 Task: Search one way flight ticket for 3 adults in first from Corpus Christi: Corpus Christi International Airport to Rockford: Chicago Rockford International Airport(was Northwest Chicagoland Regional Airport At Rockford) on 5-1-2023. Choice of flights is Sun country airlines. Number of bags: 1 carry on bag. Price is upto 55000. Outbound departure time preference is 23:00.
Action: Mouse moved to (182, 270)
Screenshot: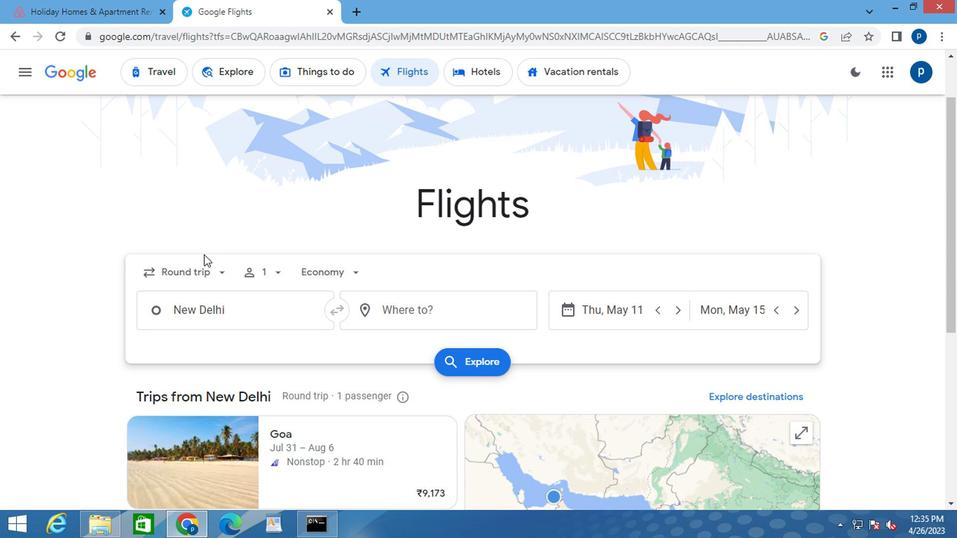 
Action: Mouse pressed left at (182, 270)
Screenshot: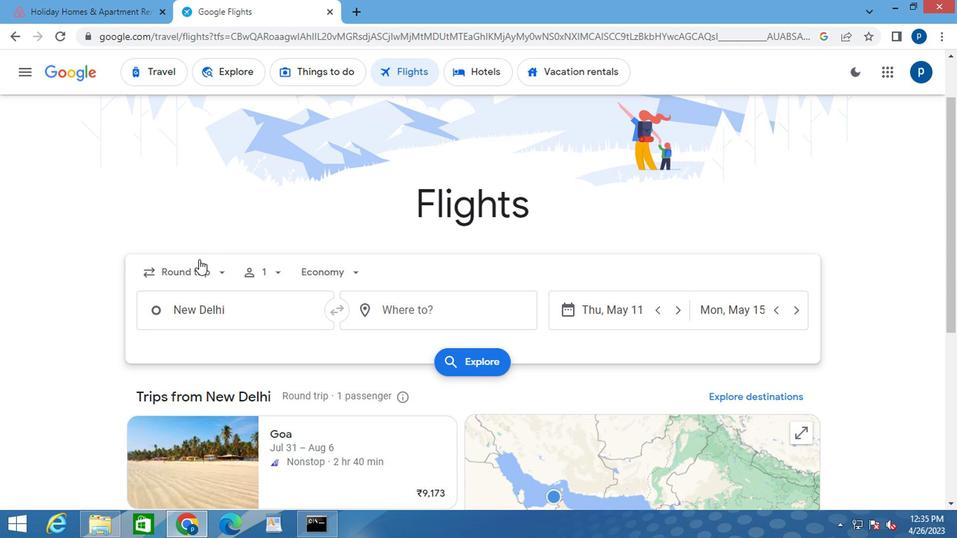 
Action: Mouse moved to (189, 333)
Screenshot: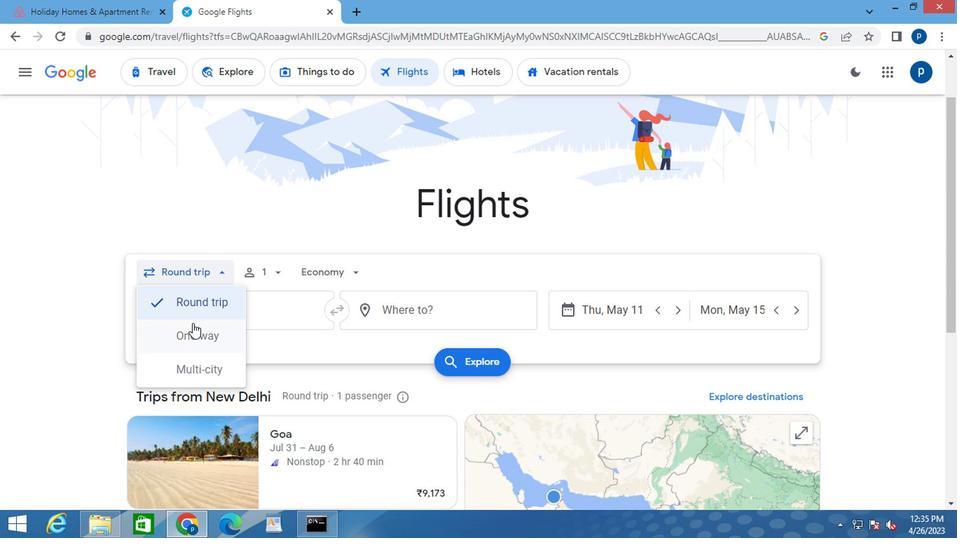 
Action: Mouse pressed left at (189, 333)
Screenshot: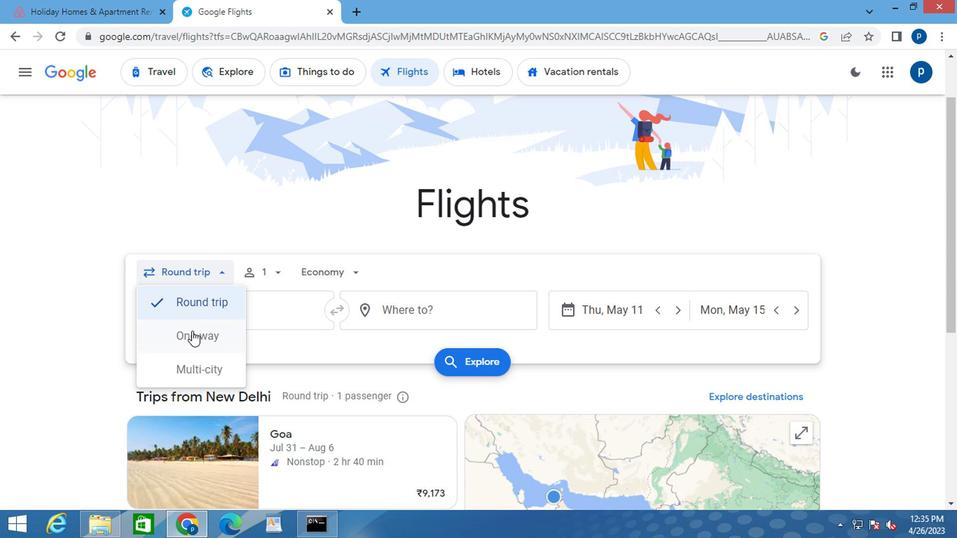 
Action: Mouse moved to (267, 277)
Screenshot: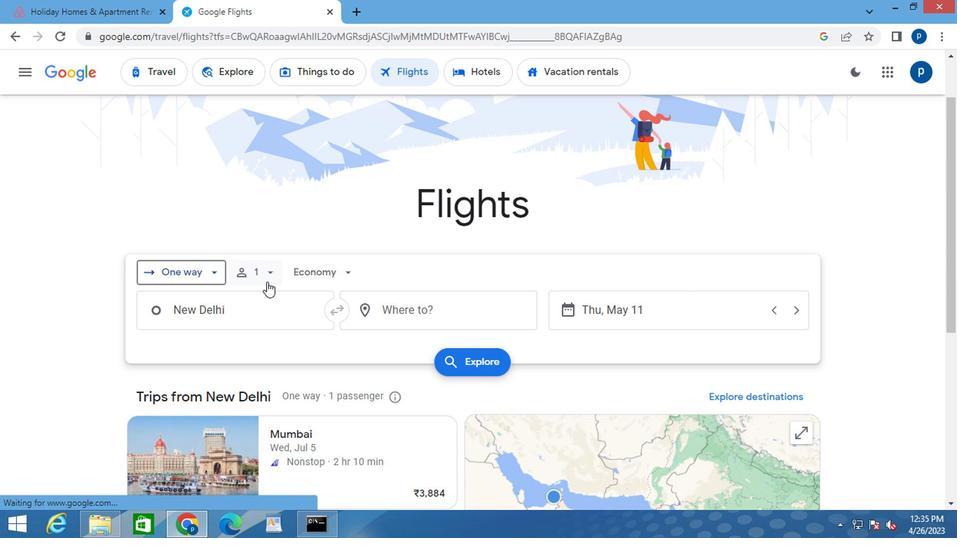 
Action: Mouse pressed left at (267, 277)
Screenshot: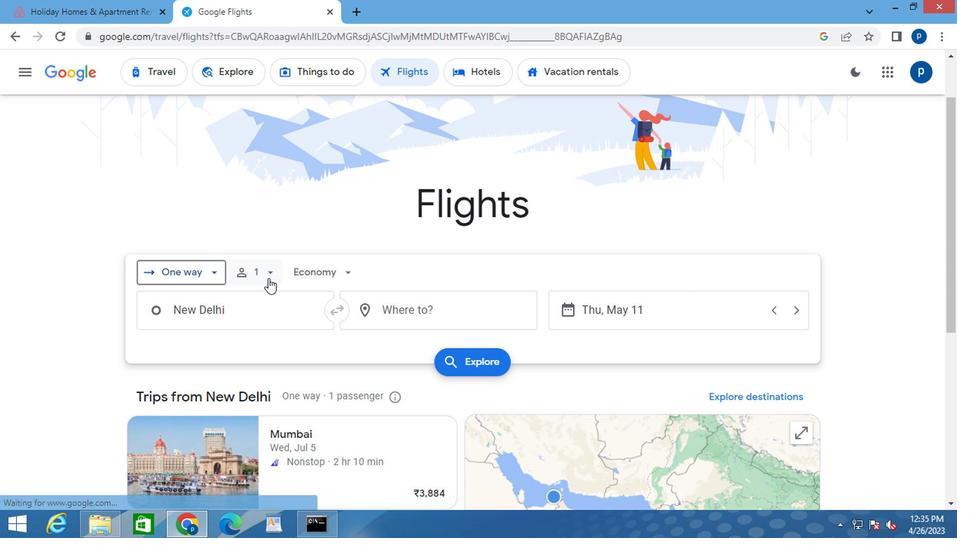 
Action: Mouse moved to (369, 312)
Screenshot: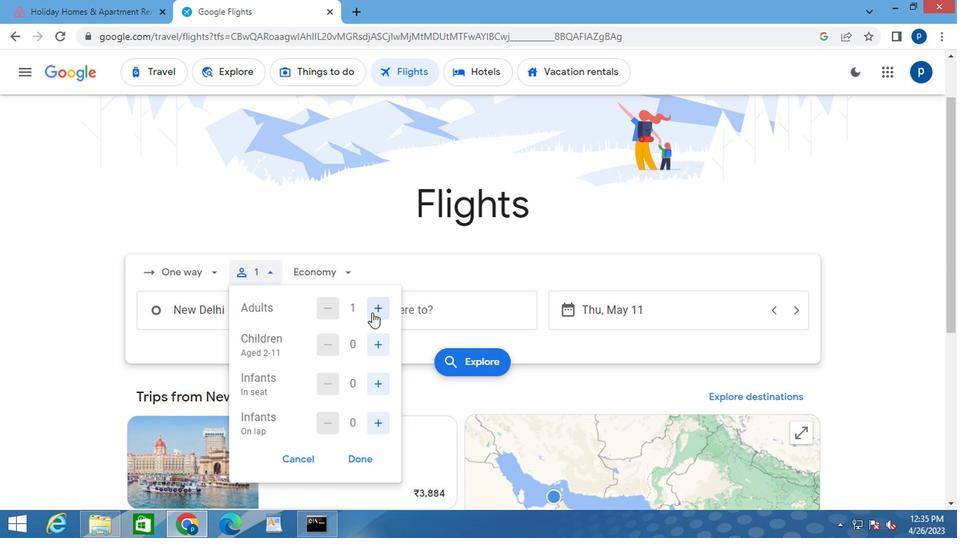 
Action: Mouse pressed left at (369, 312)
Screenshot: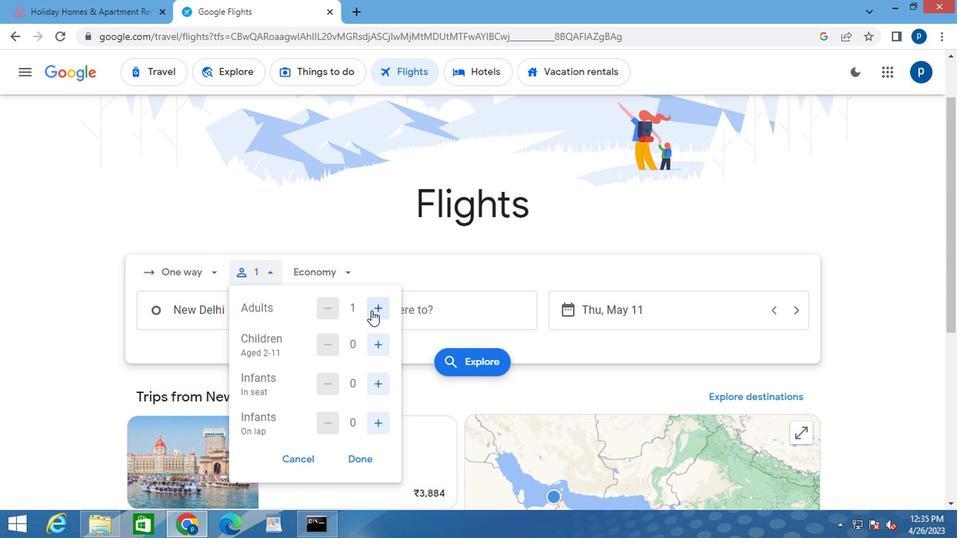 
Action: Mouse pressed left at (369, 312)
Screenshot: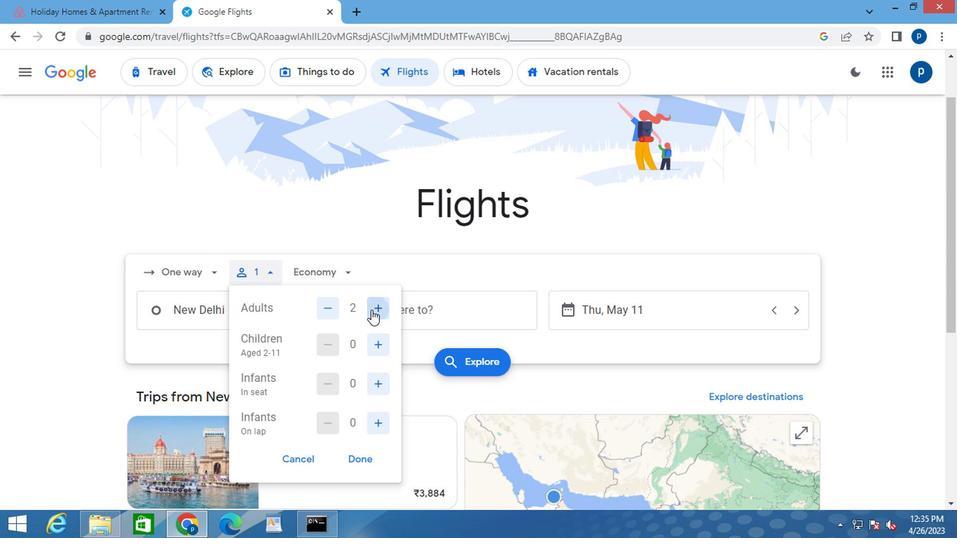 
Action: Mouse moved to (355, 458)
Screenshot: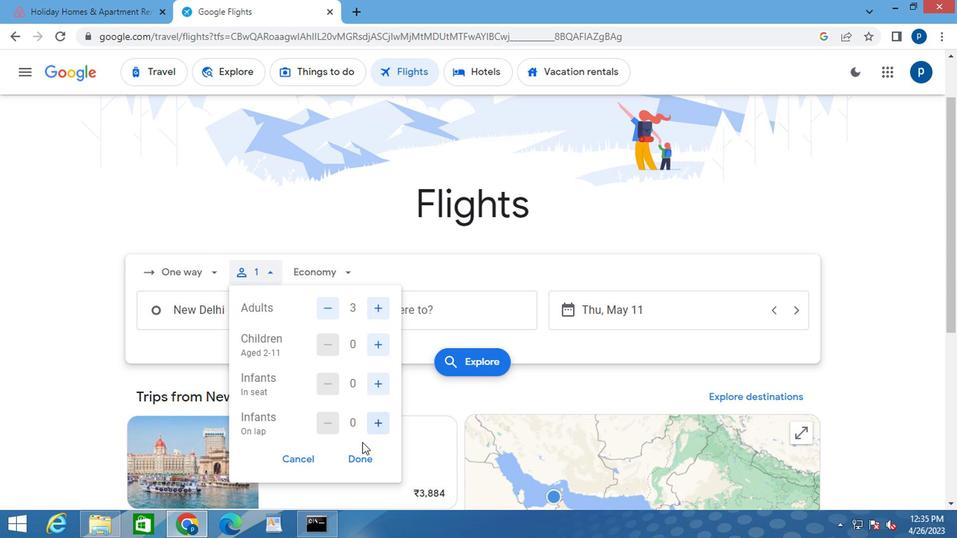 
Action: Mouse pressed left at (355, 458)
Screenshot: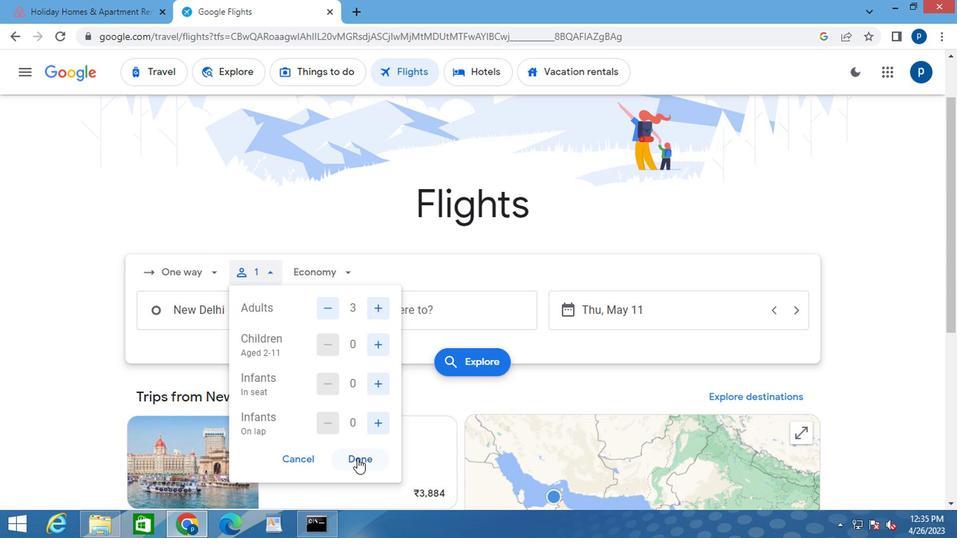 
Action: Mouse moved to (329, 269)
Screenshot: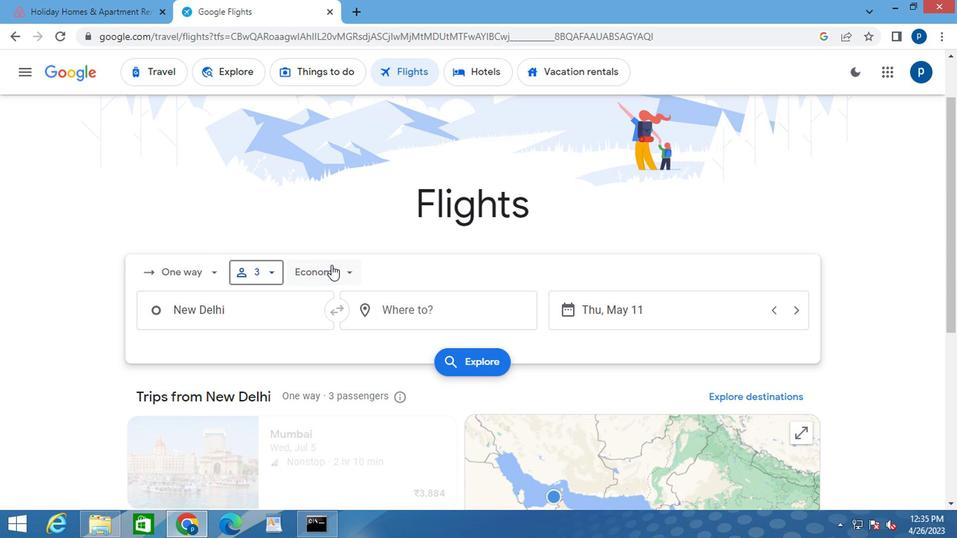 
Action: Mouse pressed left at (329, 269)
Screenshot: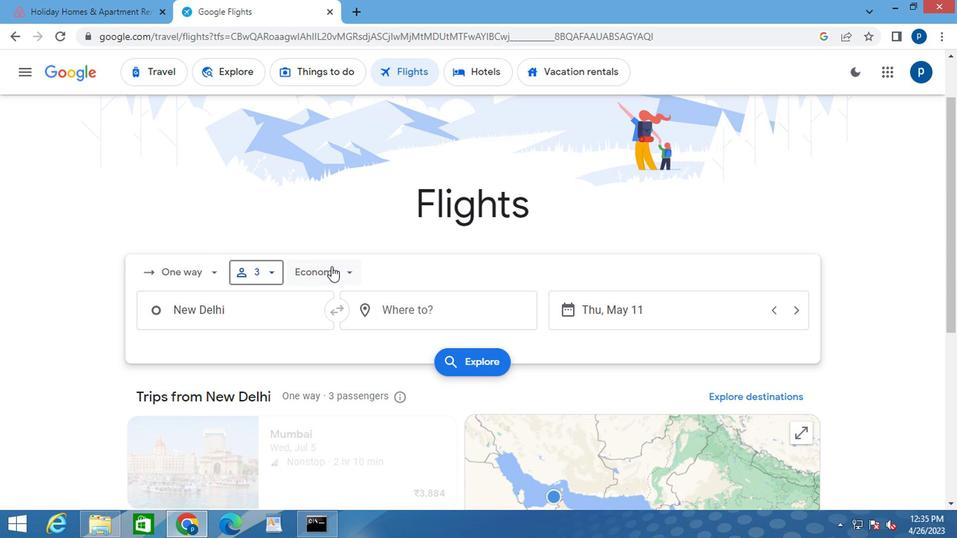 
Action: Mouse moved to (331, 406)
Screenshot: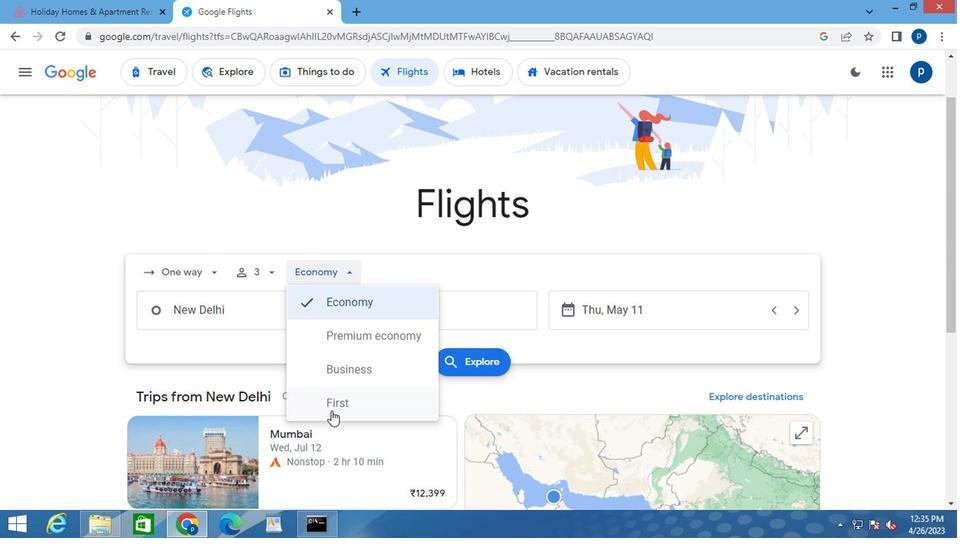 
Action: Mouse pressed left at (331, 406)
Screenshot: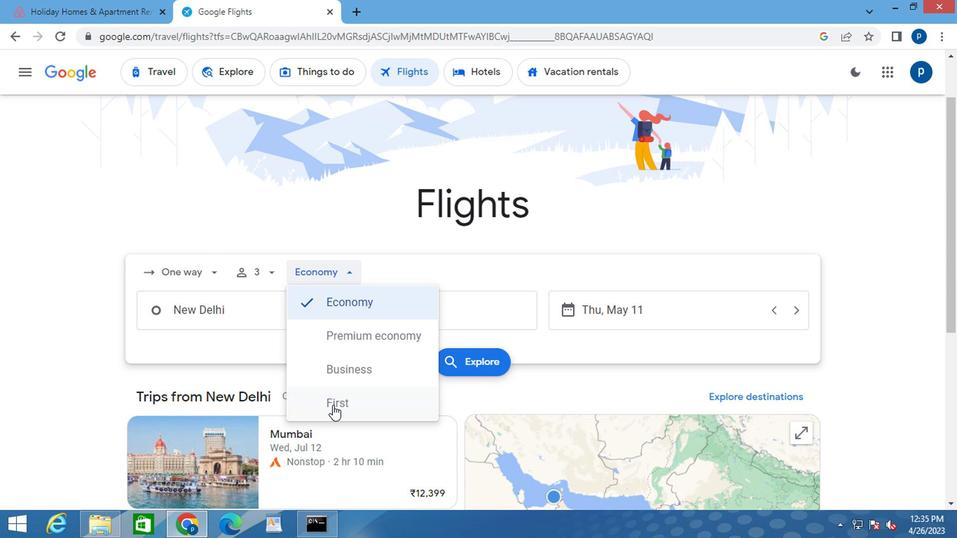 
Action: Mouse moved to (224, 314)
Screenshot: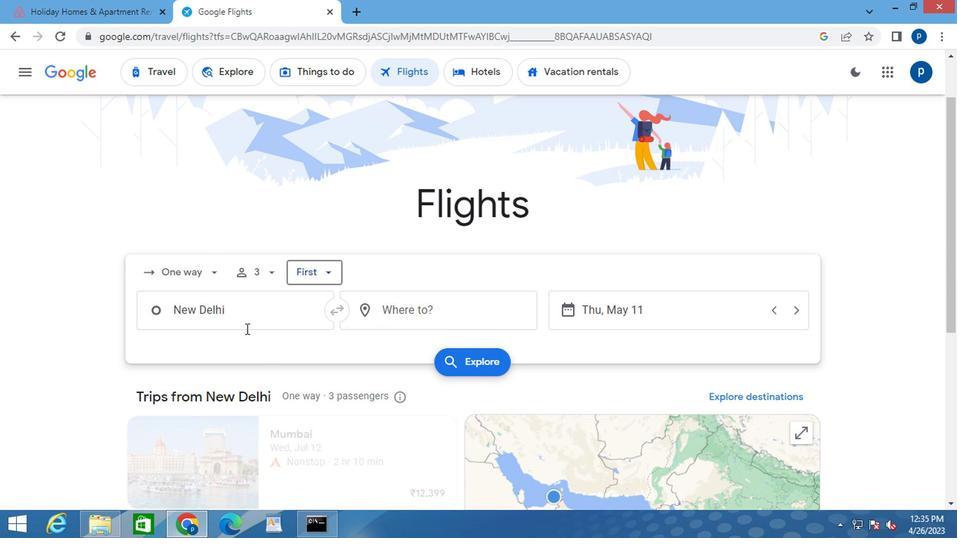 
Action: Mouse pressed left at (224, 314)
Screenshot: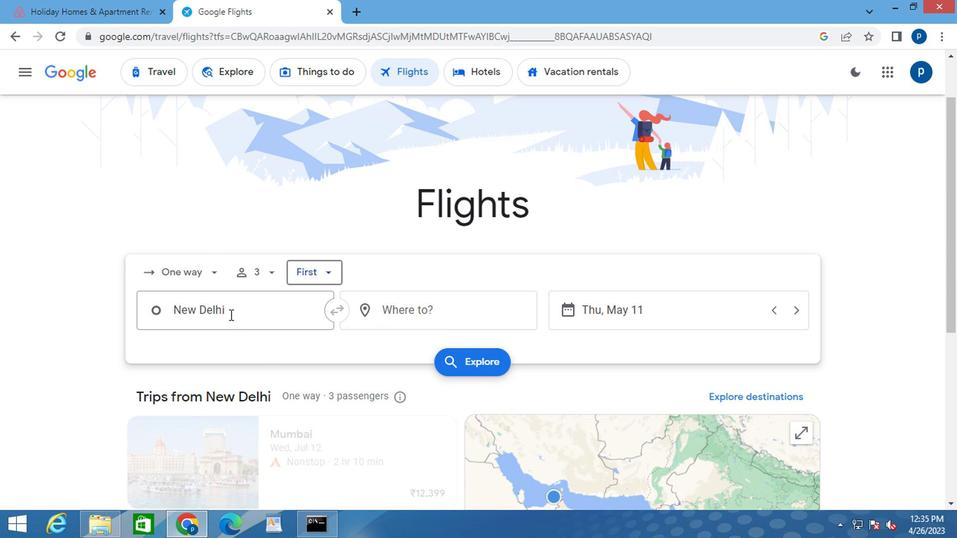 
Action: Mouse moved to (224, 312)
Screenshot: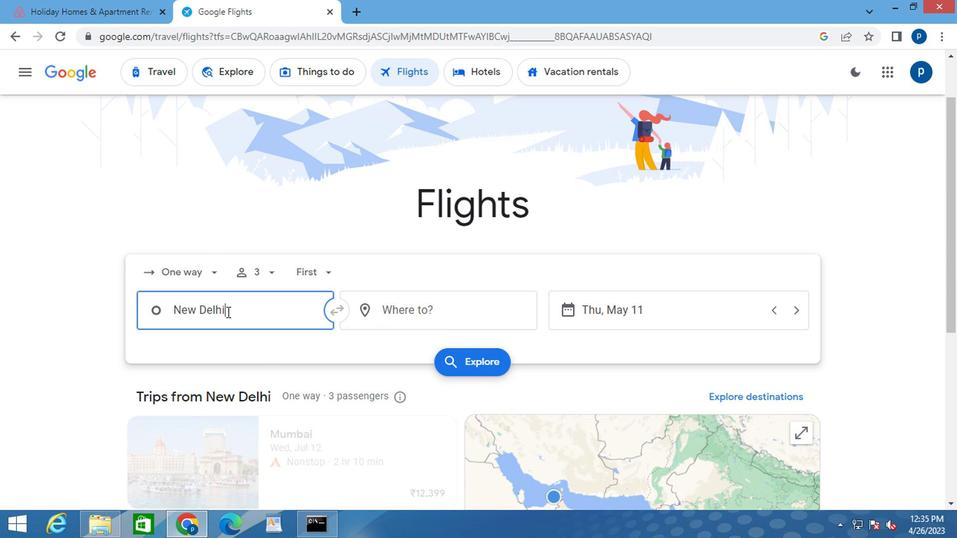 
Action: Key pressed <Key.delete><Key.caps_lock>c<Key.caps_lock>orpus
Screenshot: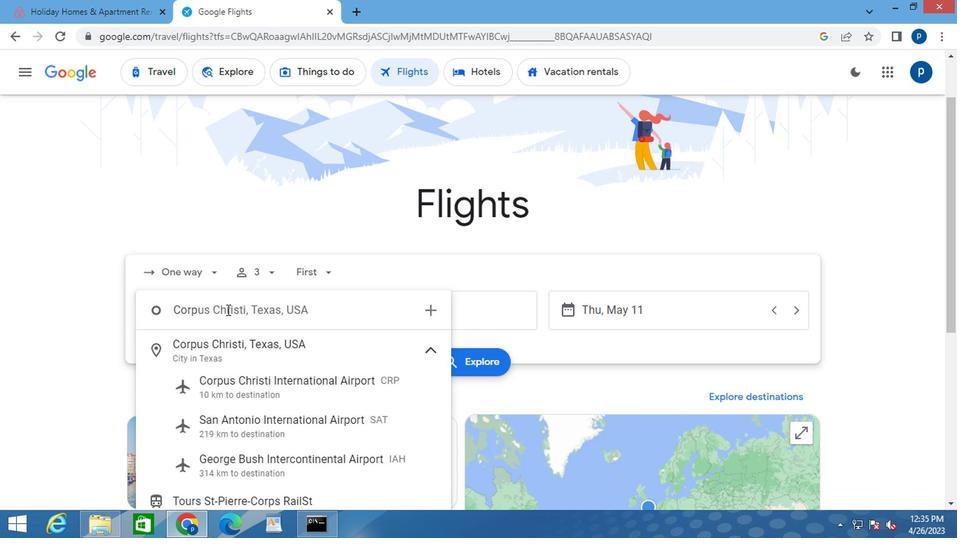 
Action: Mouse moved to (235, 390)
Screenshot: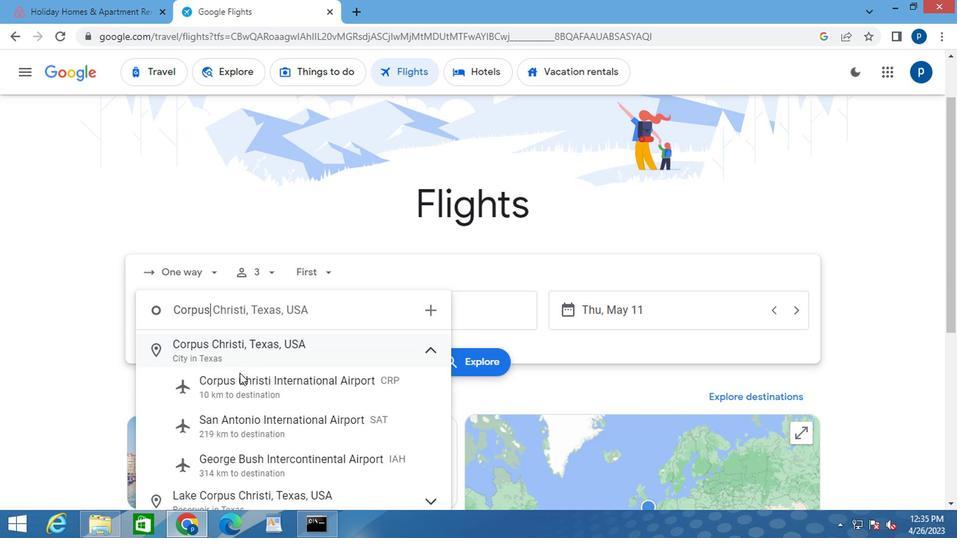 
Action: Mouse pressed left at (235, 390)
Screenshot: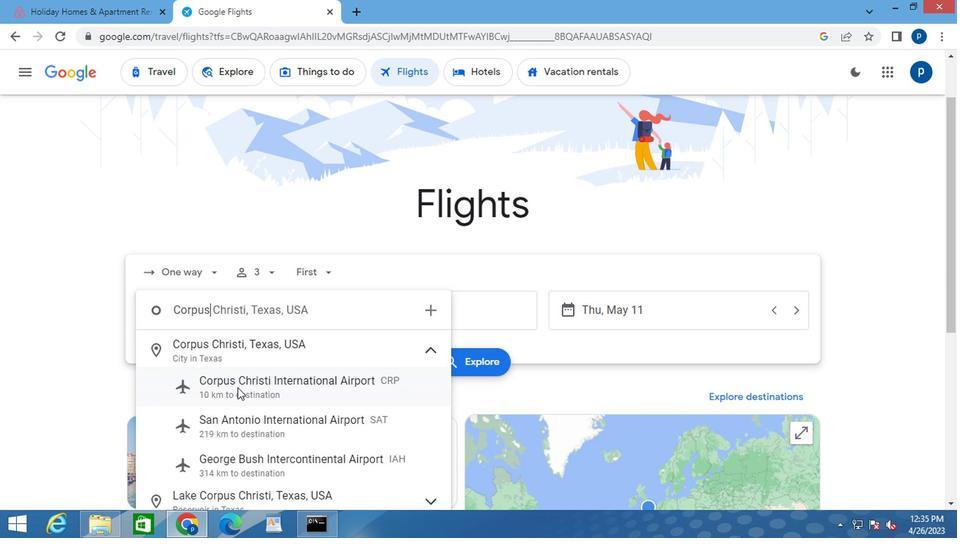 
Action: Mouse moved to (416, 314)
Screenshot: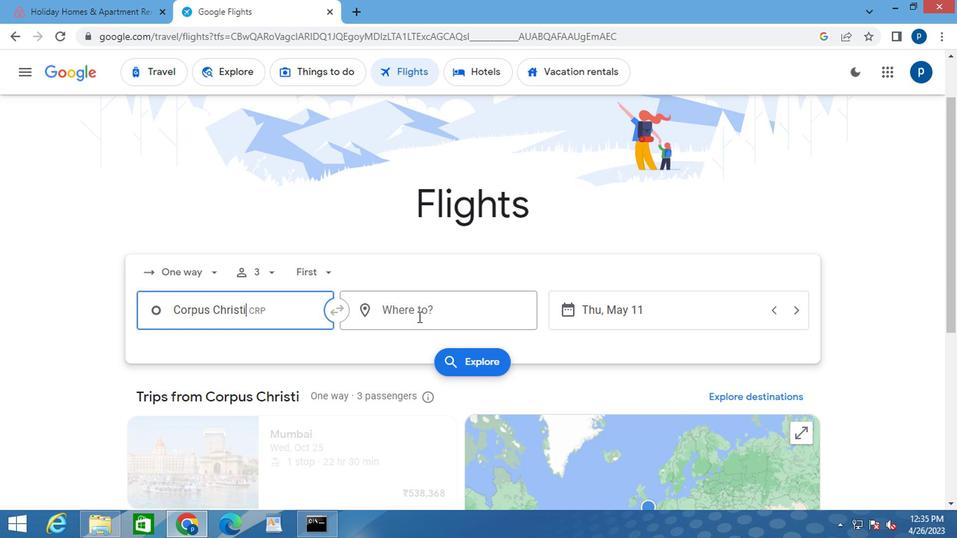
Action: Mouse pressed left at (416, 314)
Screenshot: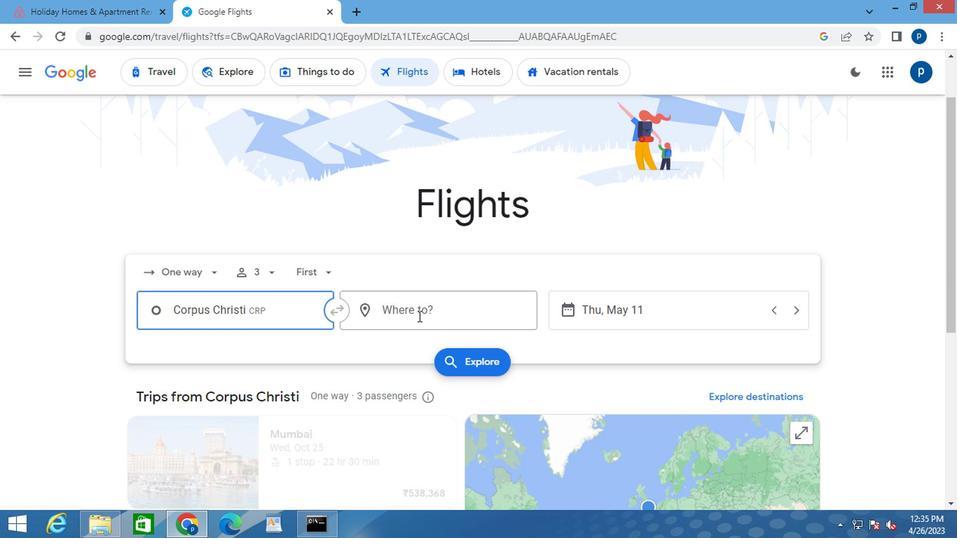 
Action: Key pressed <Key.caps_lock>c<Key.caps_lock>hicago
Screenshot: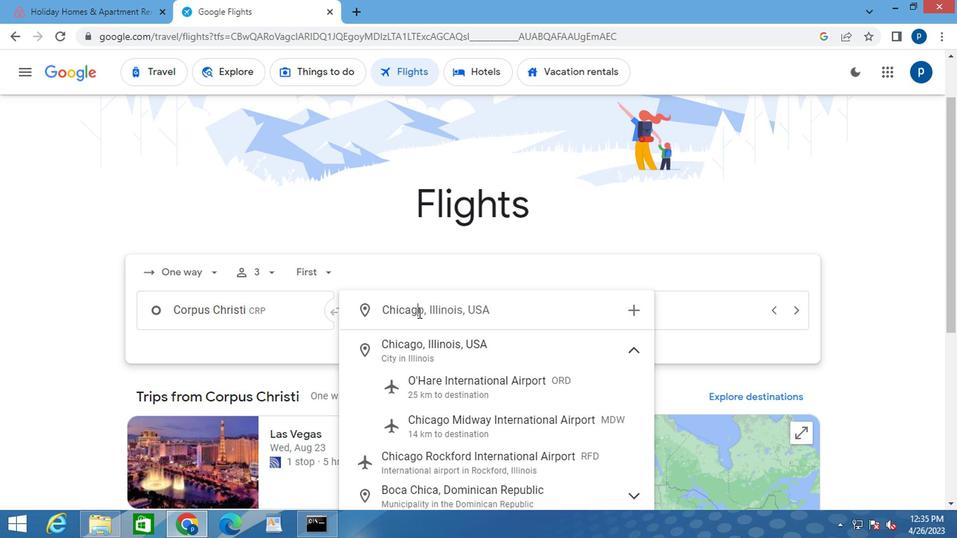 
Action: Mouse moved to (443, 456)
Screenshot: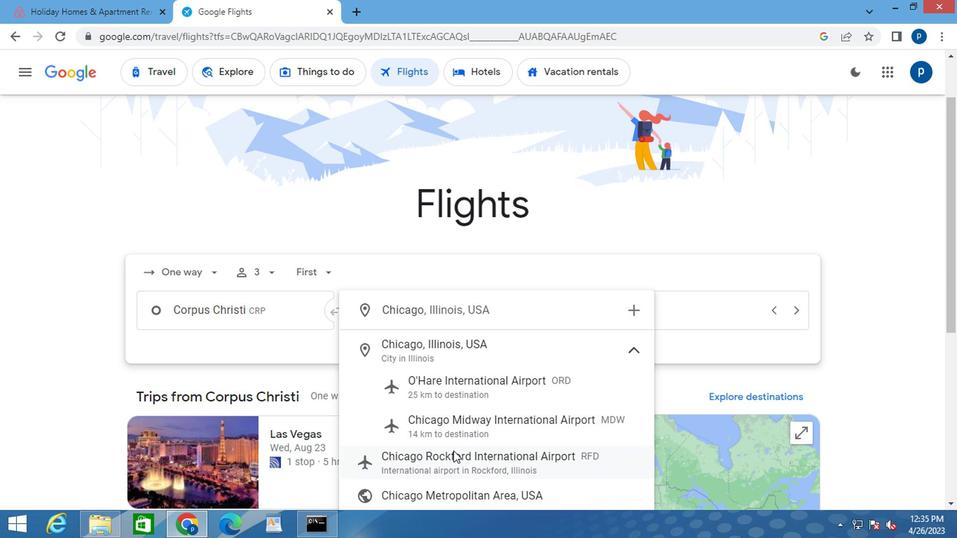 
Action: Mouse pressed left at (443, 456)
Screenshot: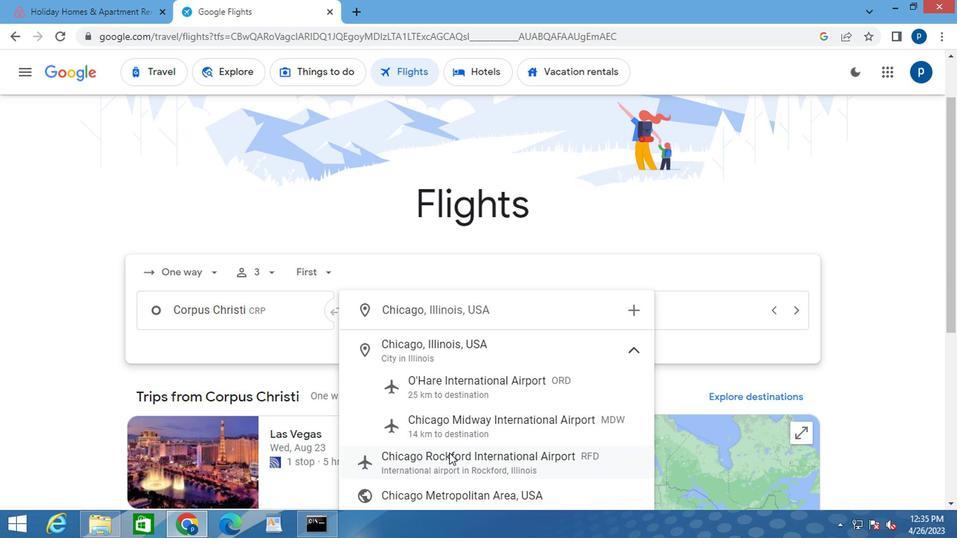 
Action: Mouse moved to (569, 310)
Screenshot: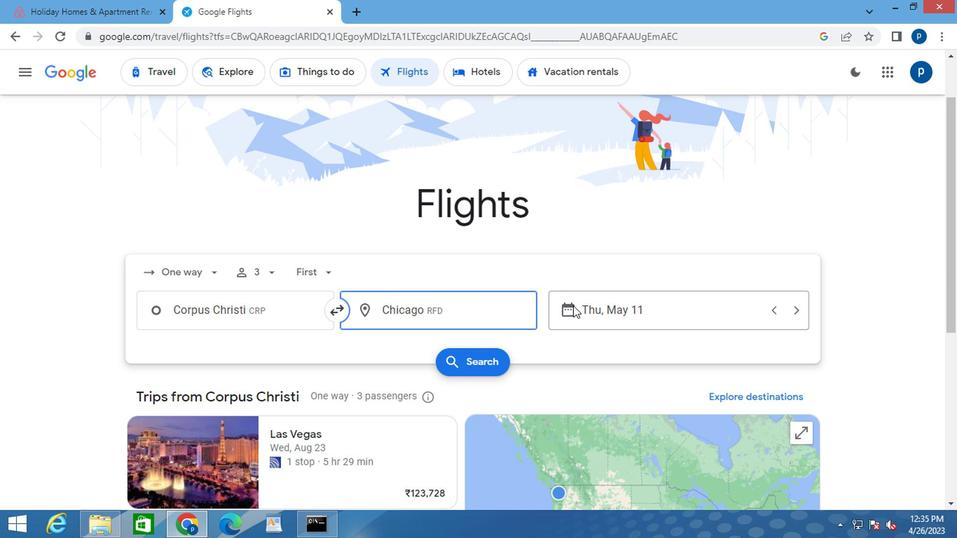 
Action: Mouse pressed left at (569, 310)
Screenshot: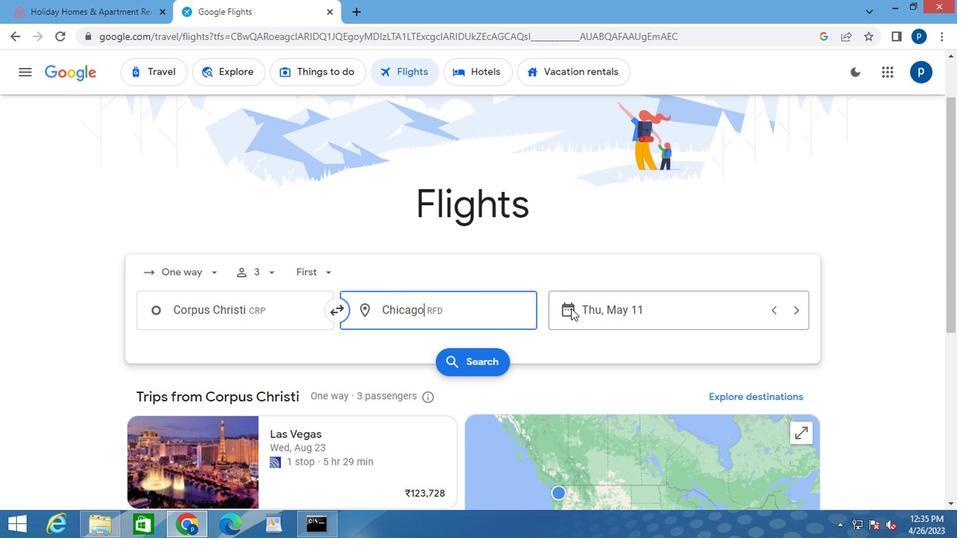 
Action: Mouse moved to (606, 247)
Screenshot: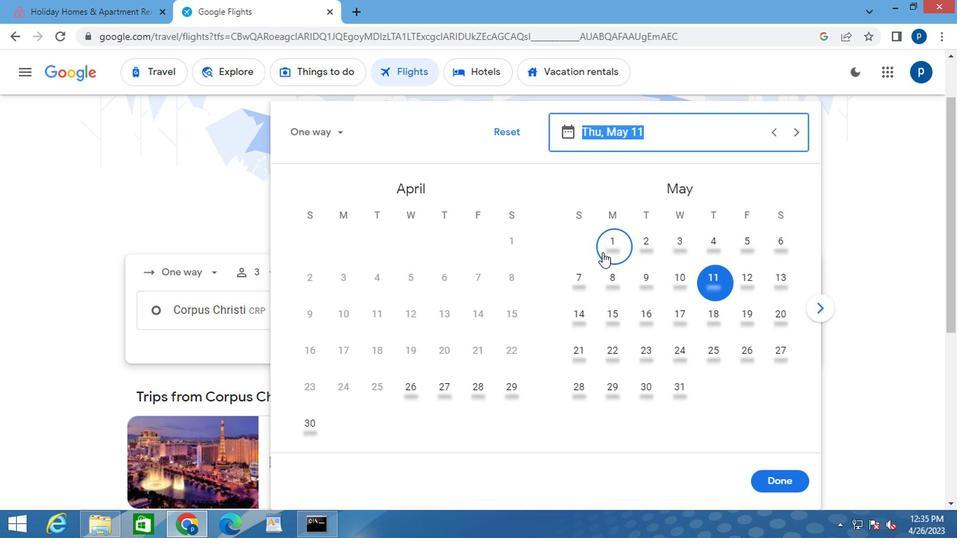 
Action: Mouse pressed left at (606, 247)
Screenshot: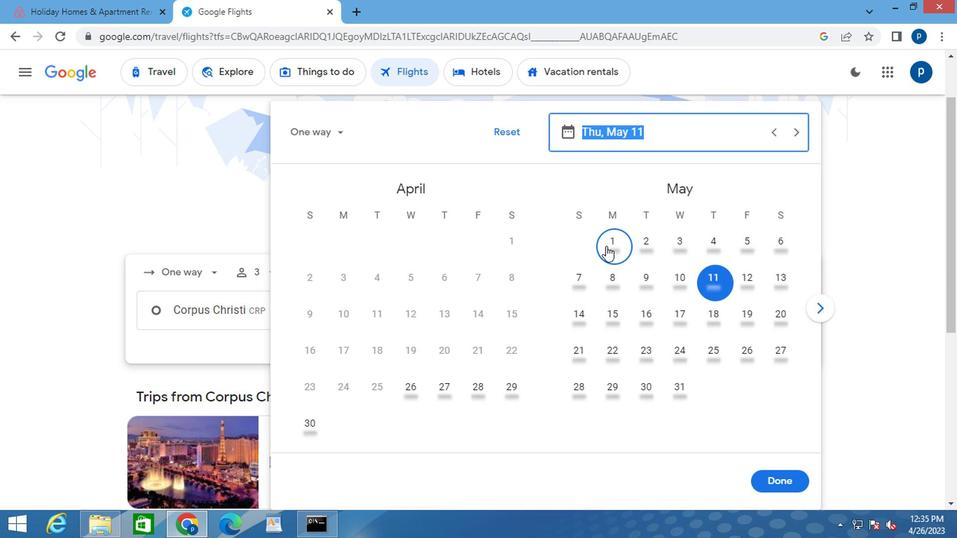 
Action: Mouse moved to (779, 482)
Screenshot: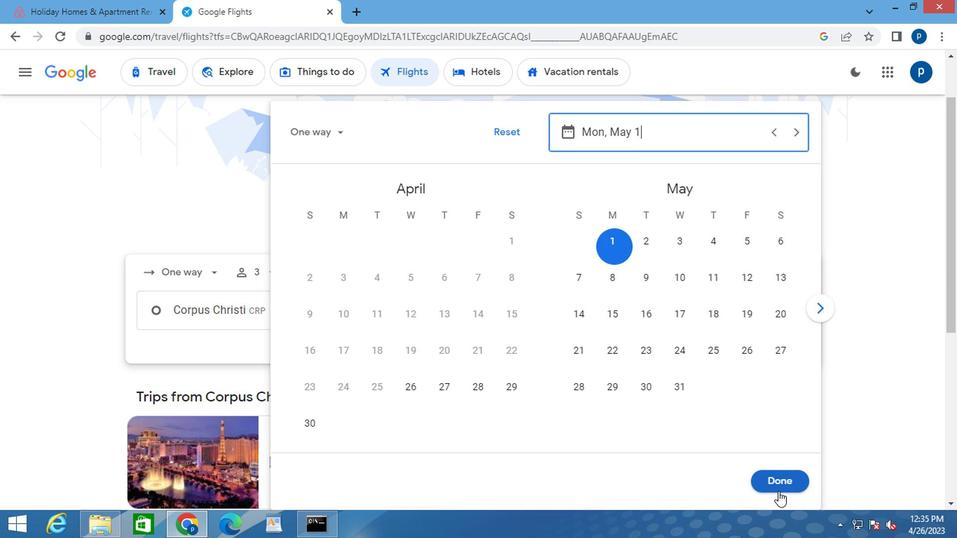 
Action: Mouse pressed left at (779, 482)
Screenshot: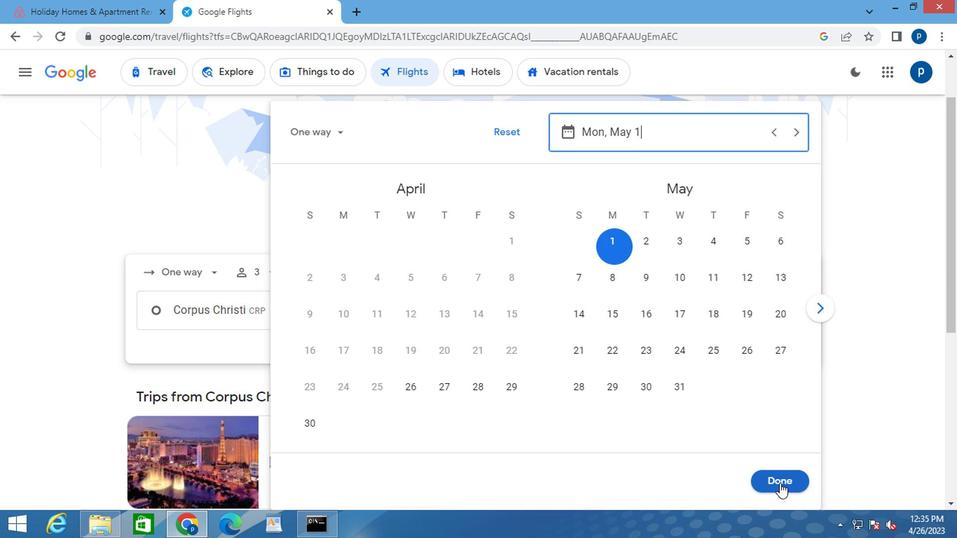 
Action: Mouse moved to (487, 359)
Screenshot: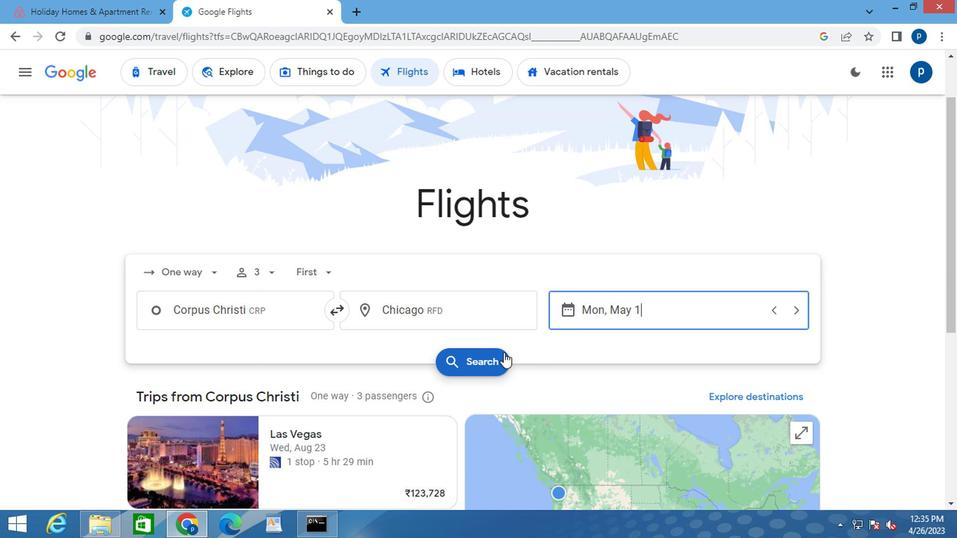 
Action: Mouse pressed left at (487, 359)
Screenshot: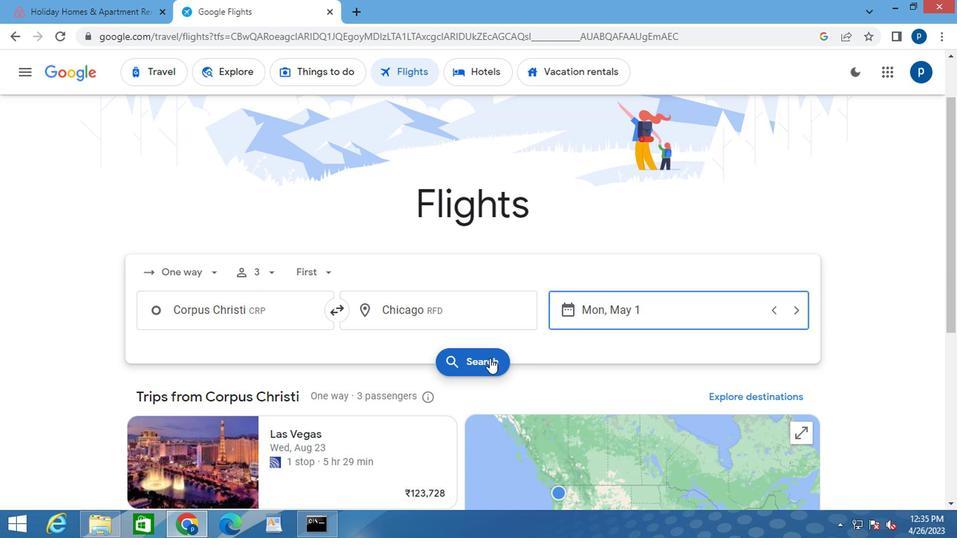 
Action: Mouse moved to (135, 197)
Screenshot: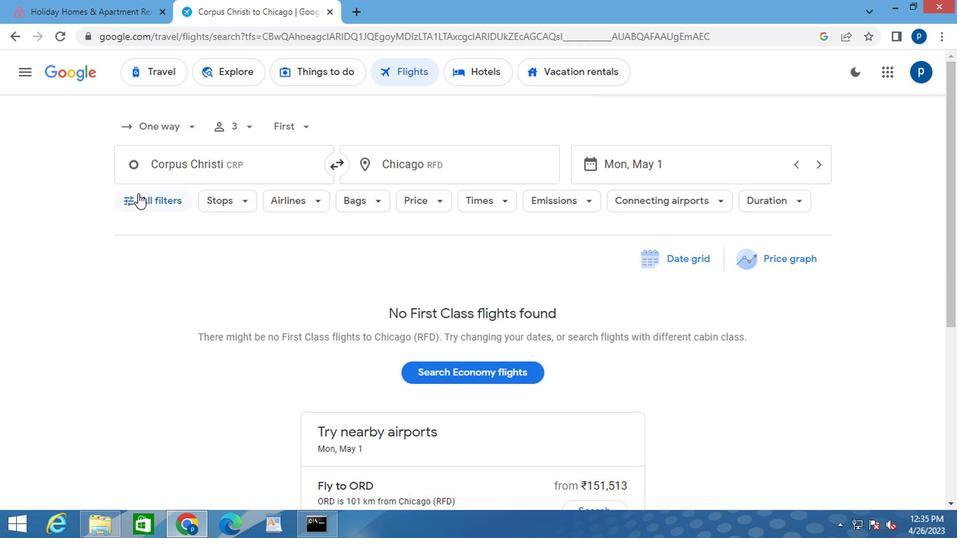 
Action: Mouse pressed left at (135, 197)
Screenshot: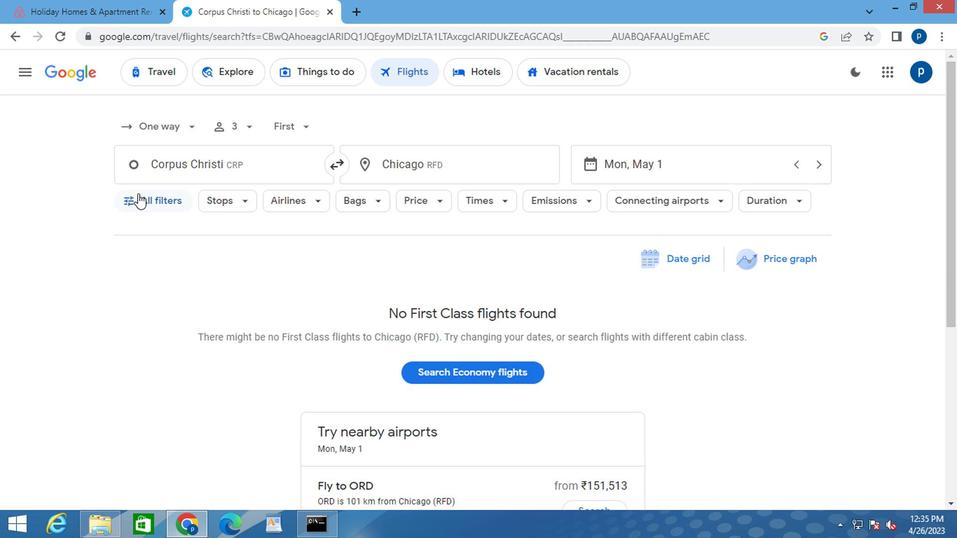 
Action: Mouse moved to (183, 298)
Screenshot: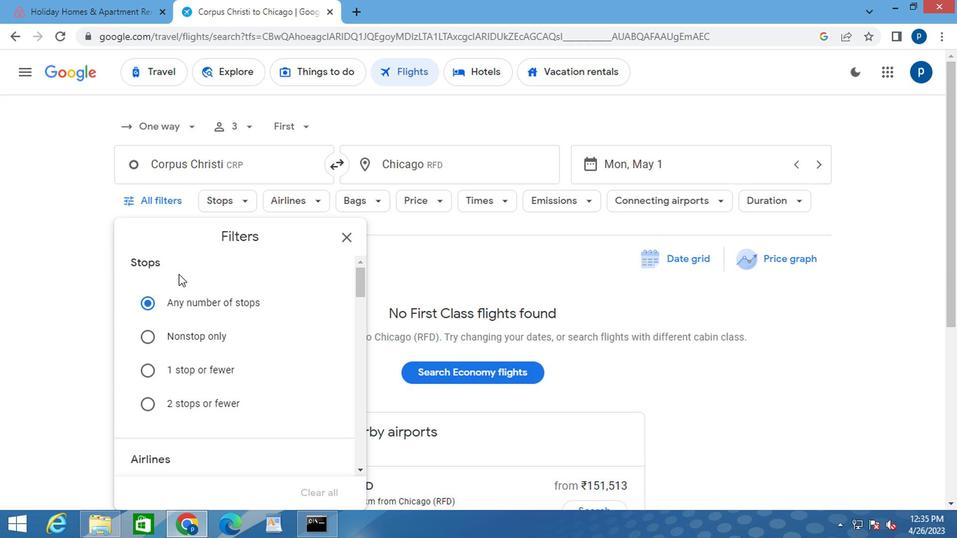 
Action: Mouse scrolled (183, 298) with delta (0, 0)
Screenshot: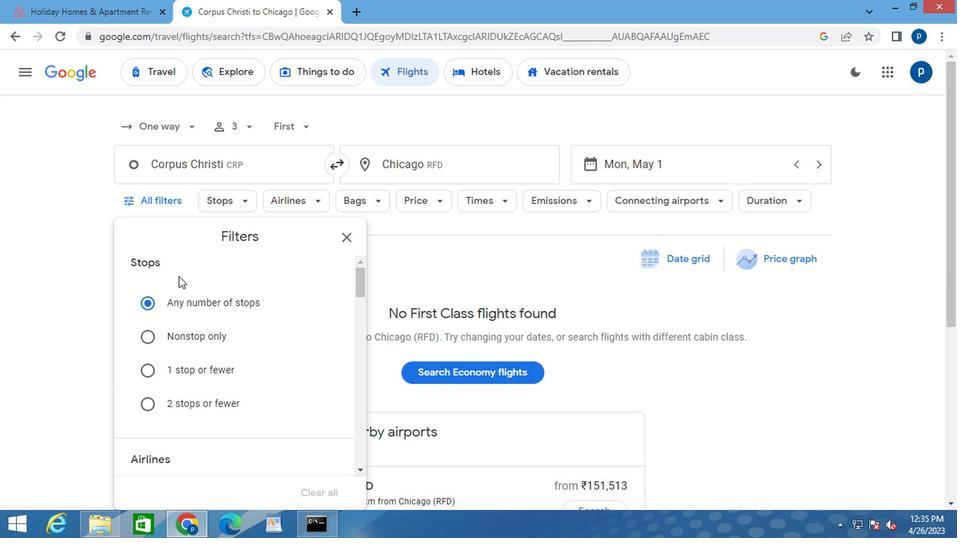 
Action: Mouse moved to (184, 300)
Screenshot: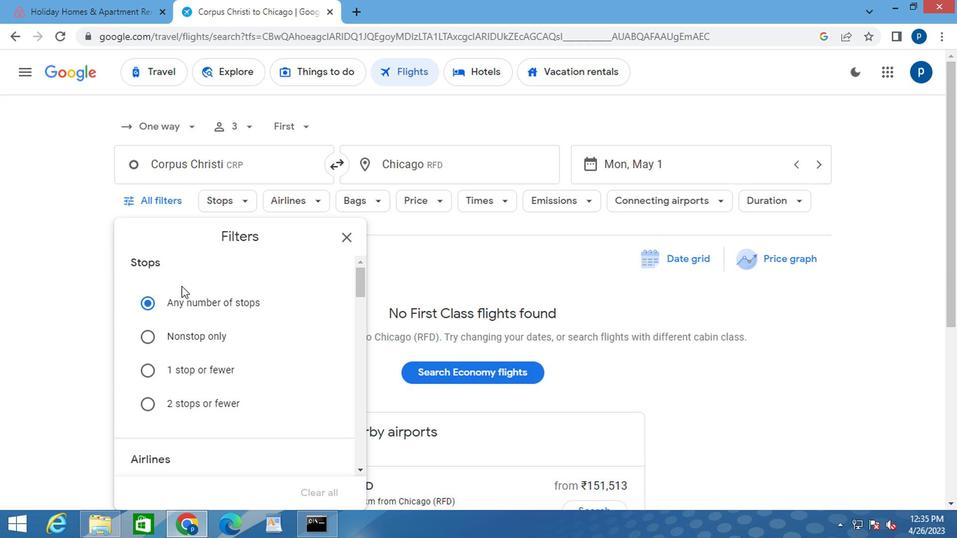 
Action: Mouse scrolled (184, 299) with delta (0, 0)
Screenshot: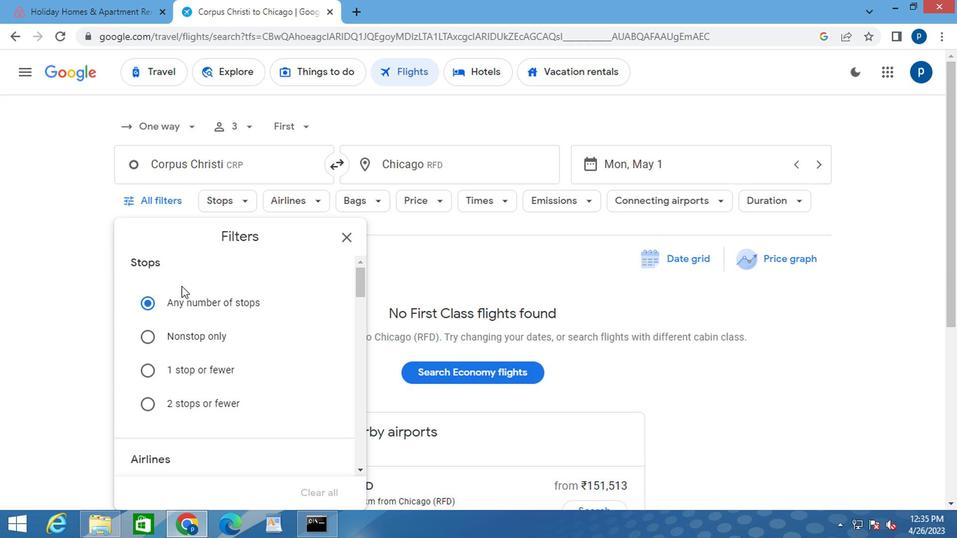 
Action: Mouse moved to (207, 318)
Screenshot: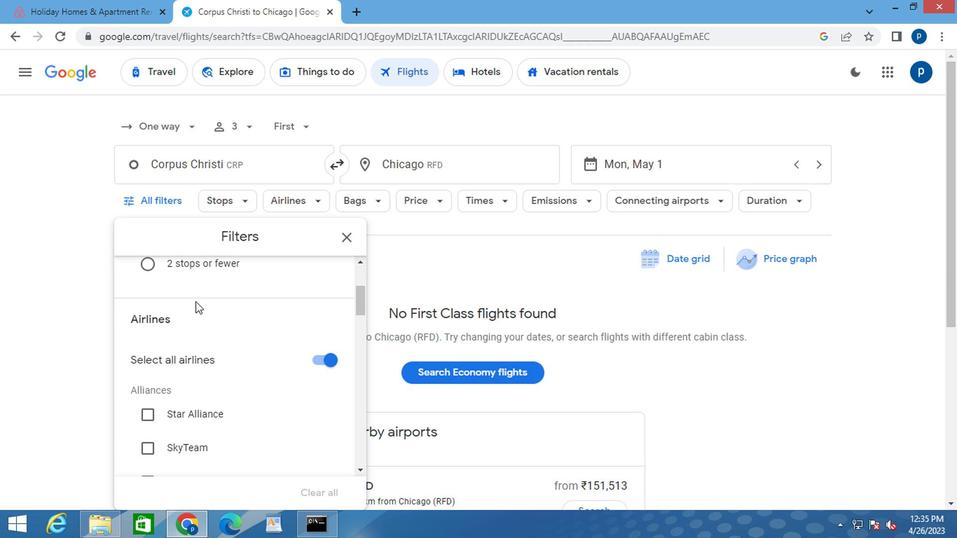 
Action: Mouse scrolled (207, 317) with delta (0, 0)
Screenshot: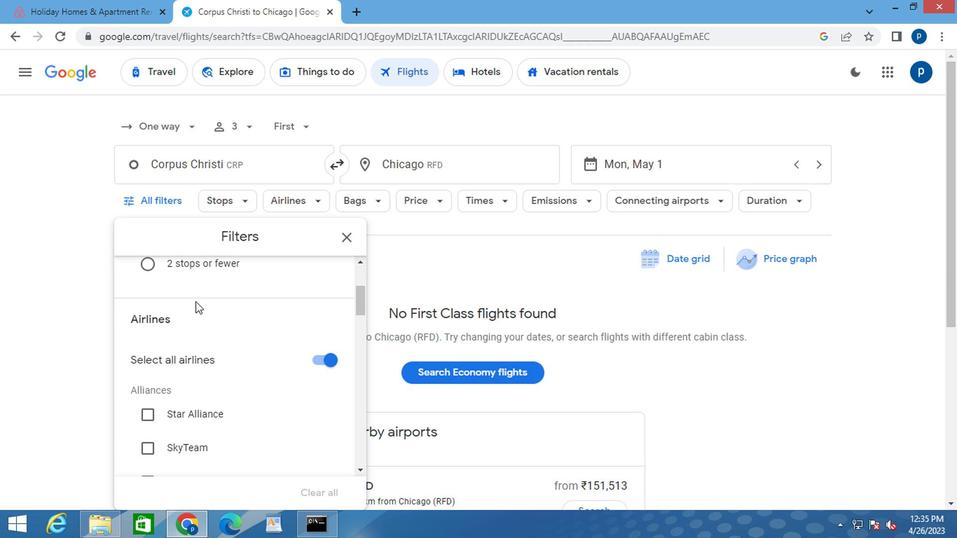 
Action: Mouse scrolled (207, 317) with delta (0, 0)
Screenshot: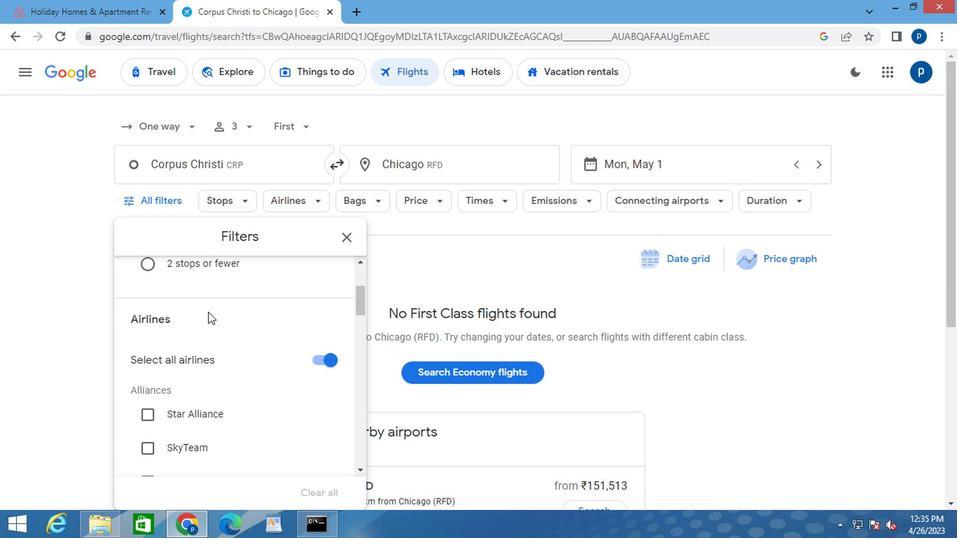 
Action: Mouse moved to (235, 327)
Screenshot: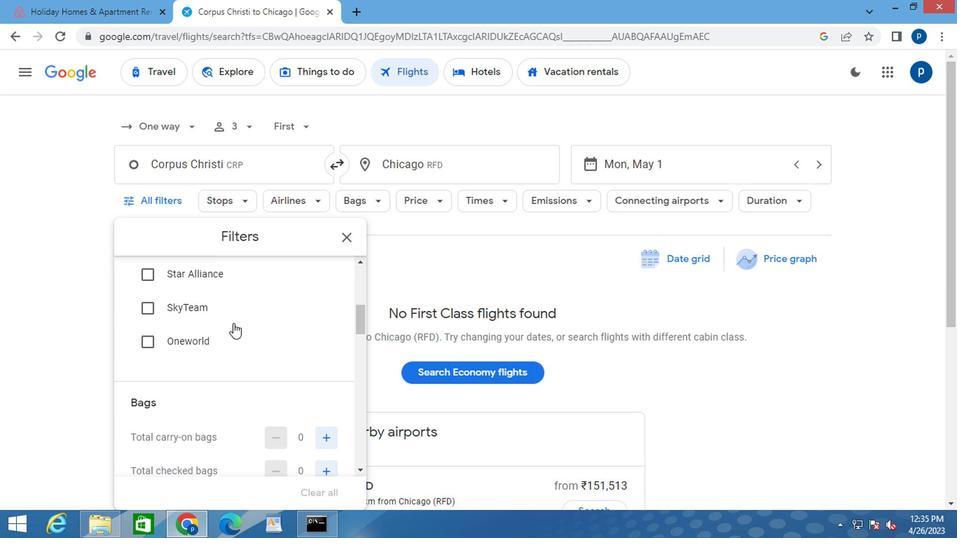 
Action: Mouse scrolled (235, 326) with delta (0, 0)
Screenshot: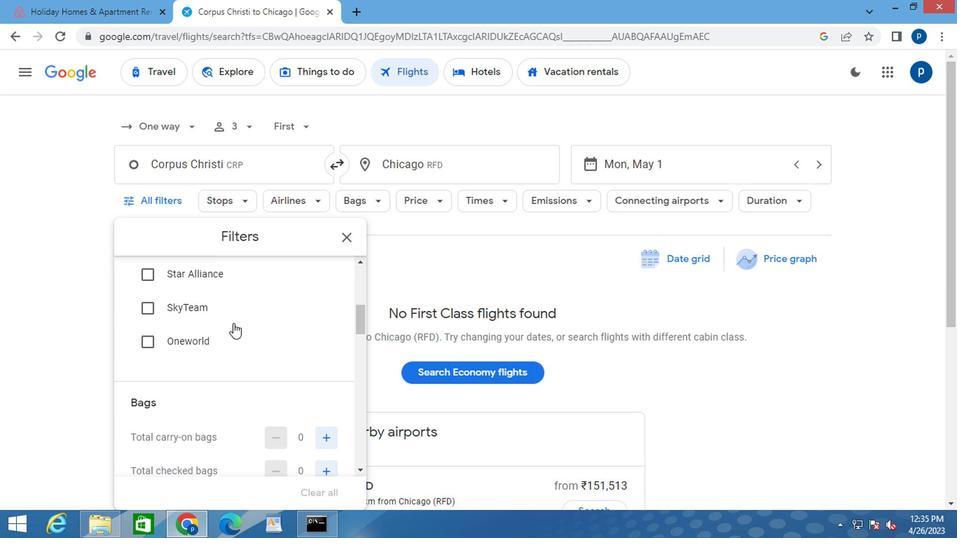 
Action: Mouse scrolled (235, 326) with delta (0, 0)
Screenshot: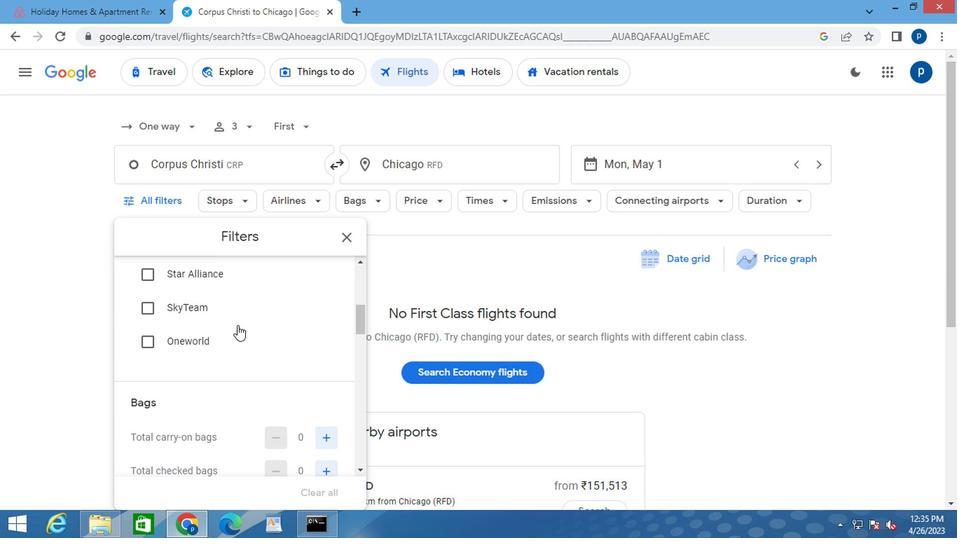 
Action: Mouse moved to (323, 299)
Screenshot: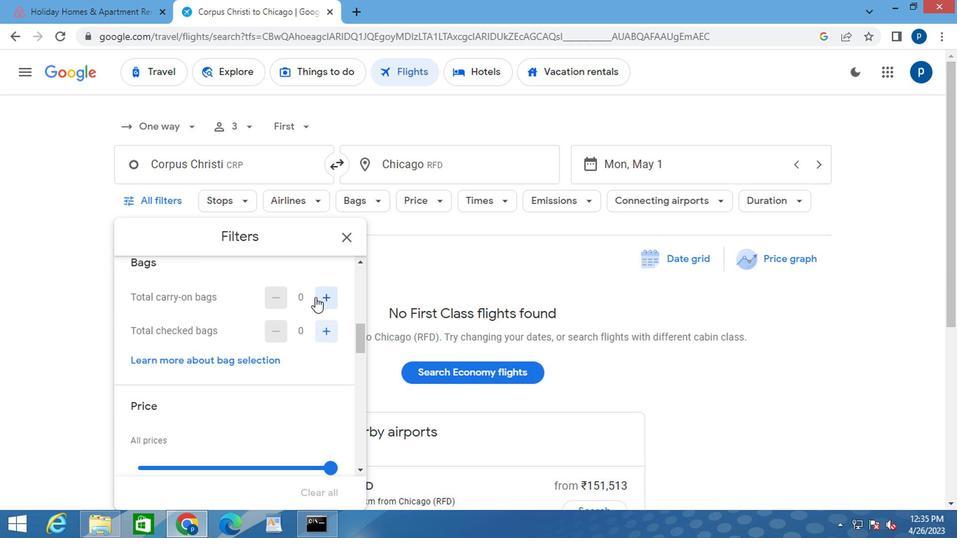 
Action: Mouse pressed left at (323, 299)
Screenshot: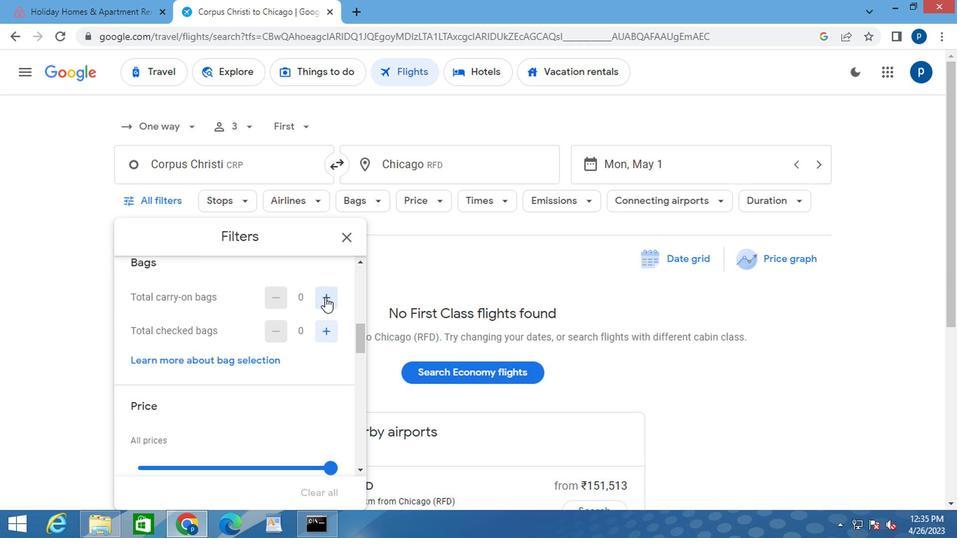
Action: Mouse moved to (267, 368)
Screenshot: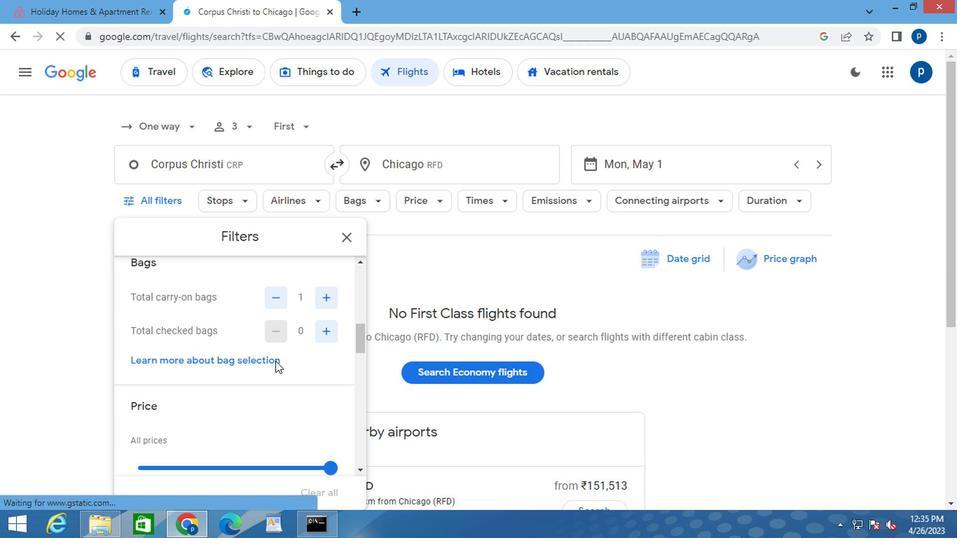 
Action: Mouse scrolled (267, 367) with delta (0, 0)
Screenshot: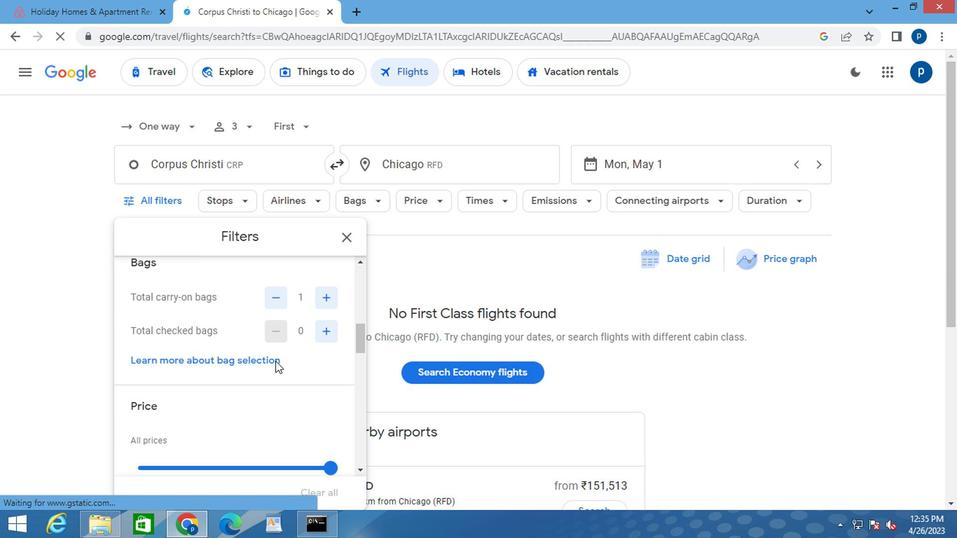 
Action: Mouse moved to (267, 369)
Screenshot: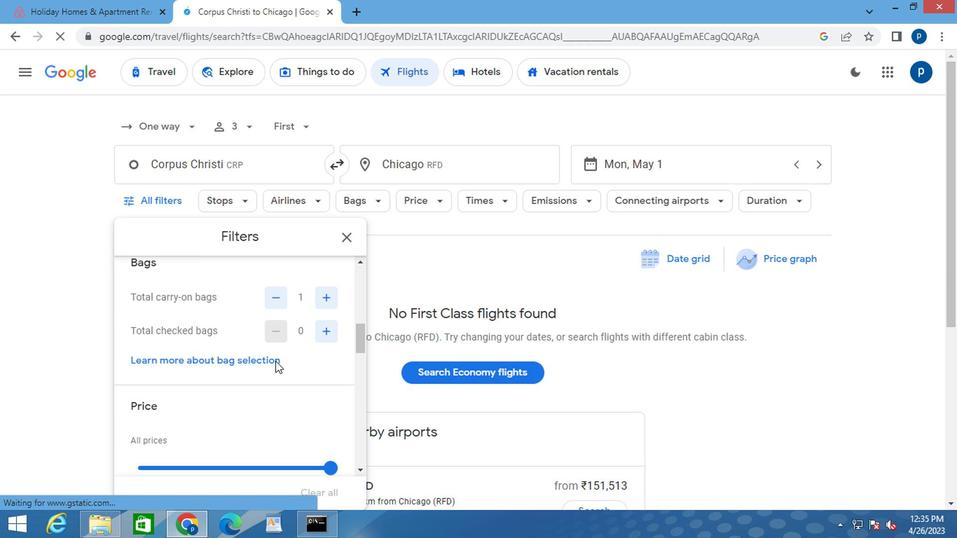 
Action: Mouse scrolled (267, 368) with delta (0, 0)
Screenshot: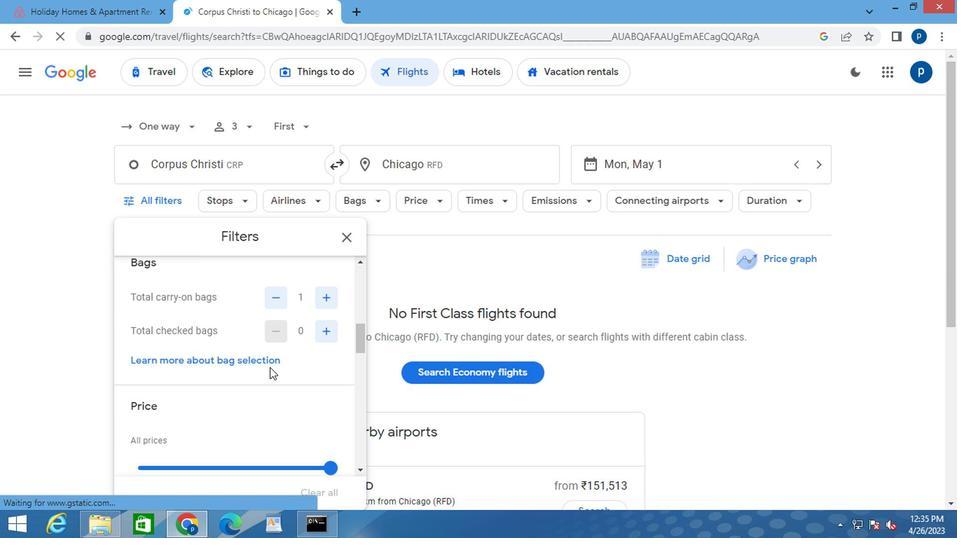 
Action: Mouse moved to (325, 328)
Screenshot: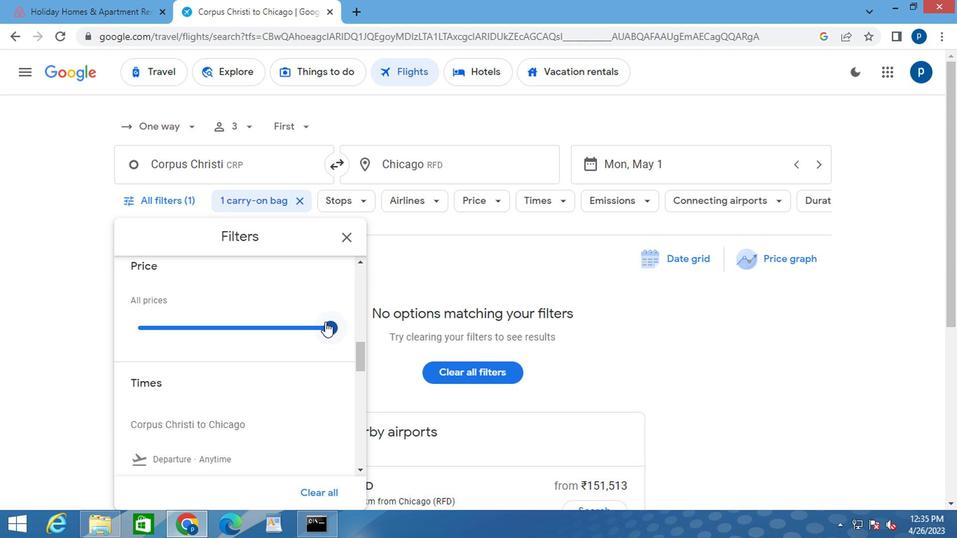 
Action: Mouse pressed left at (325, 328)
Screenshot: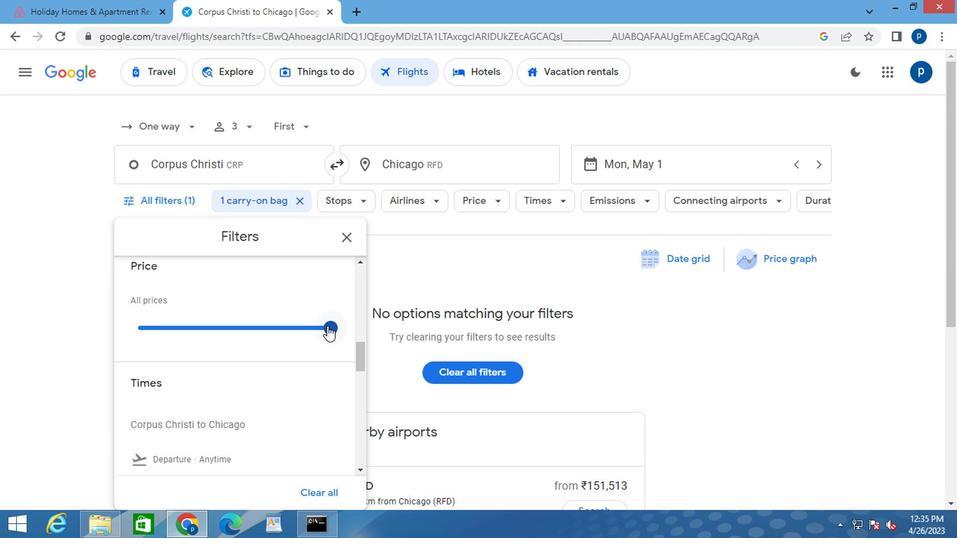 
Action: Mouse moved to (262, 367)
Screenshot: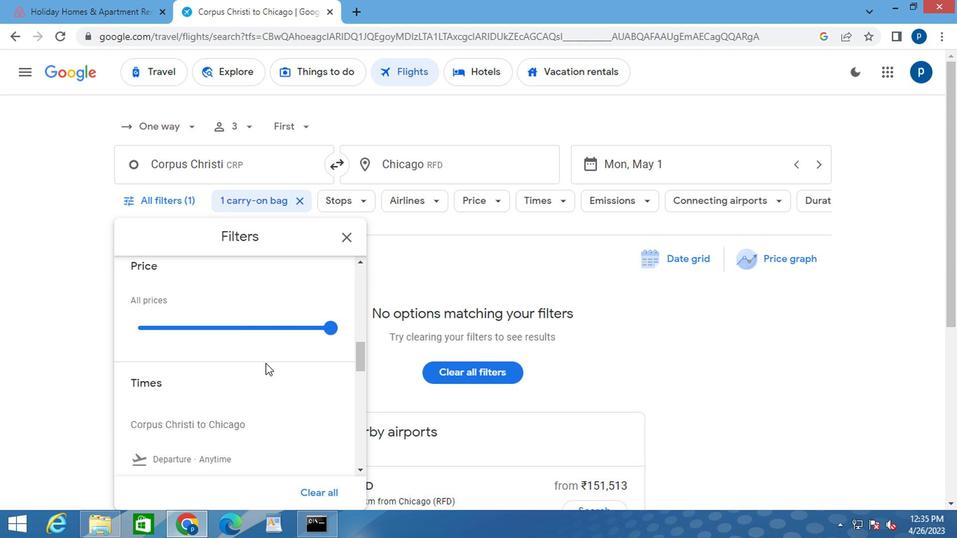 
Action: Mouse scrolled (262, 367) with delta (0, 0)
Screenshot: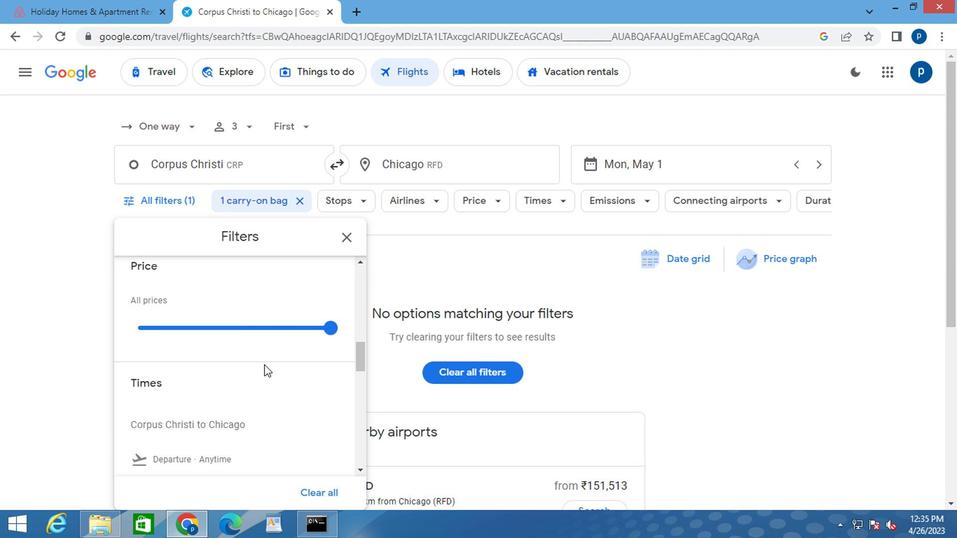 
Action: Mouse moved to (139, 412)
Screenshot: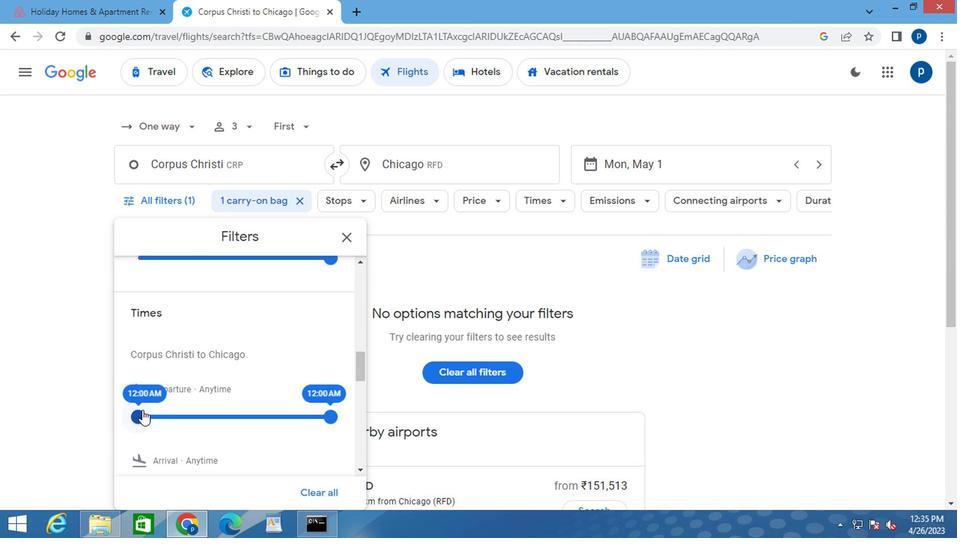 
Action: Mouse pressed left at (139, 412)
Screenshot: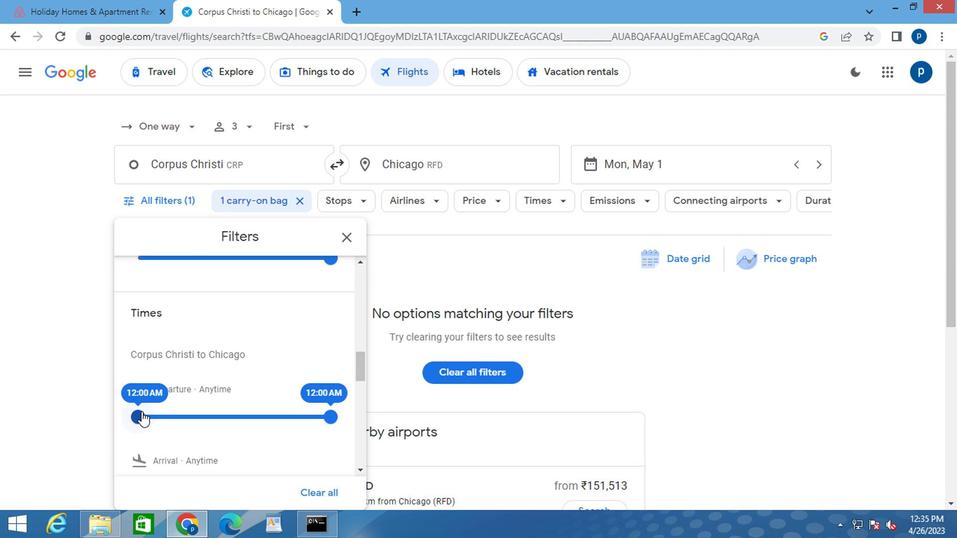 
Action: Mouse moved to (328, 417)
Screenshot: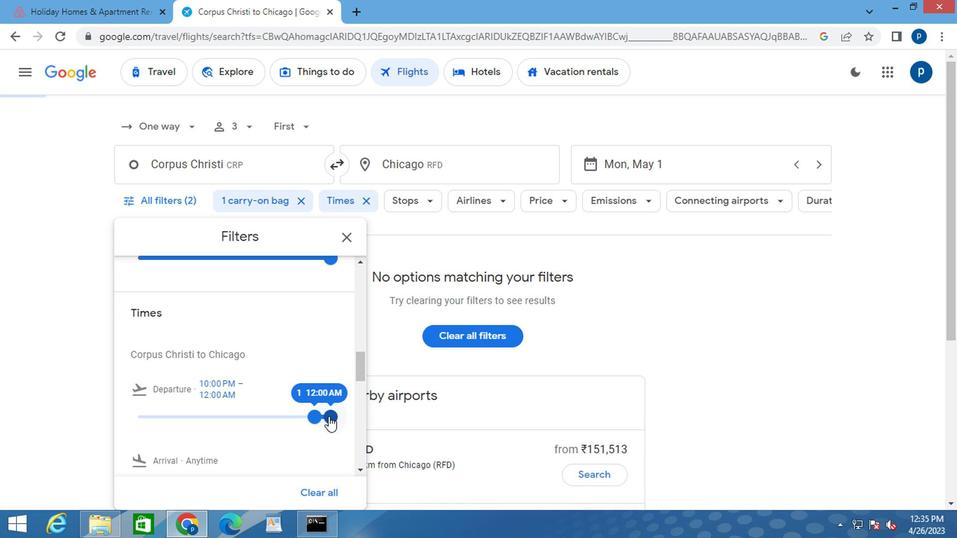 
Action: Mouse pressed left at (328, 417)
Screenshot: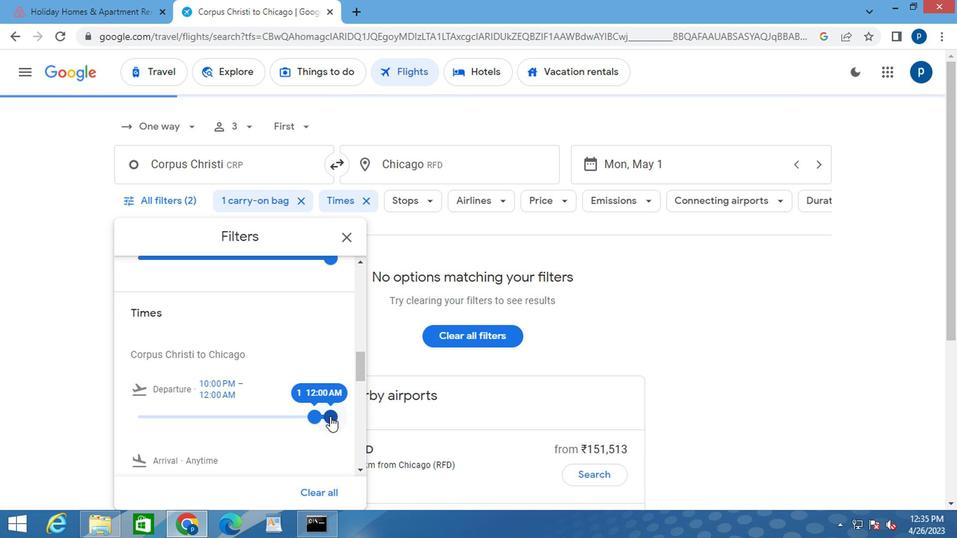 
Action: Mouse moved to (344, 240)
Screenshot: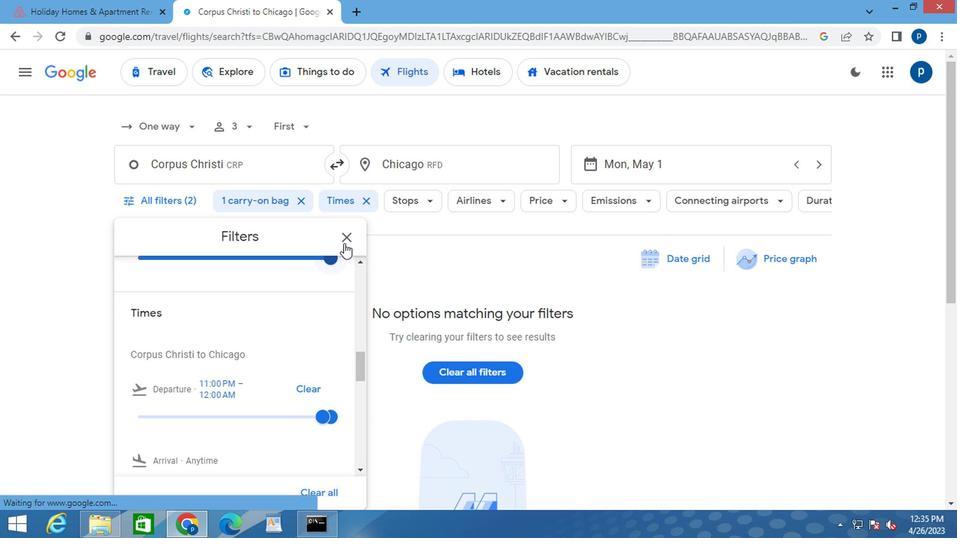 
Action: Mouse pressed left at (344, 240)
Screenshot: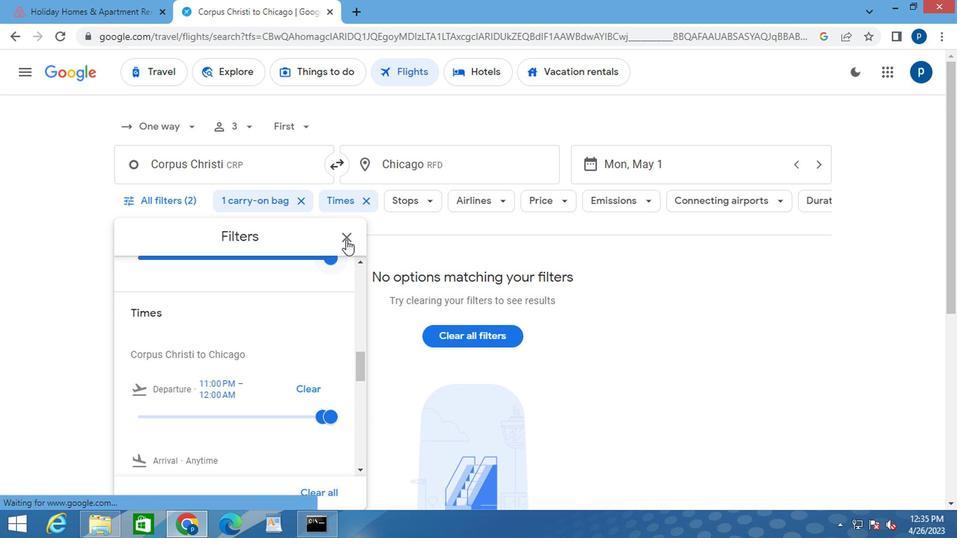 
